 Task: Share a contact from Outlook and attach a specific file to the email.
Action: Mouse moved to (16, 98)
Screenshot: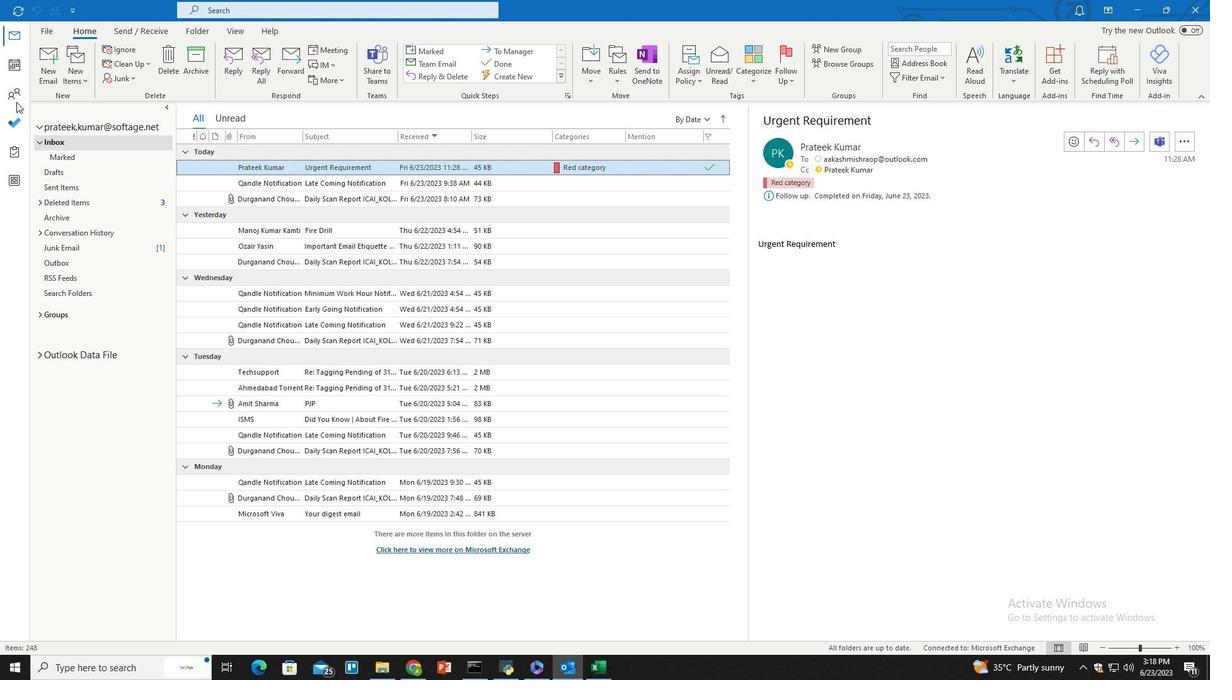 
Action: Mouse pressed left at (16, 98)
Screenshot: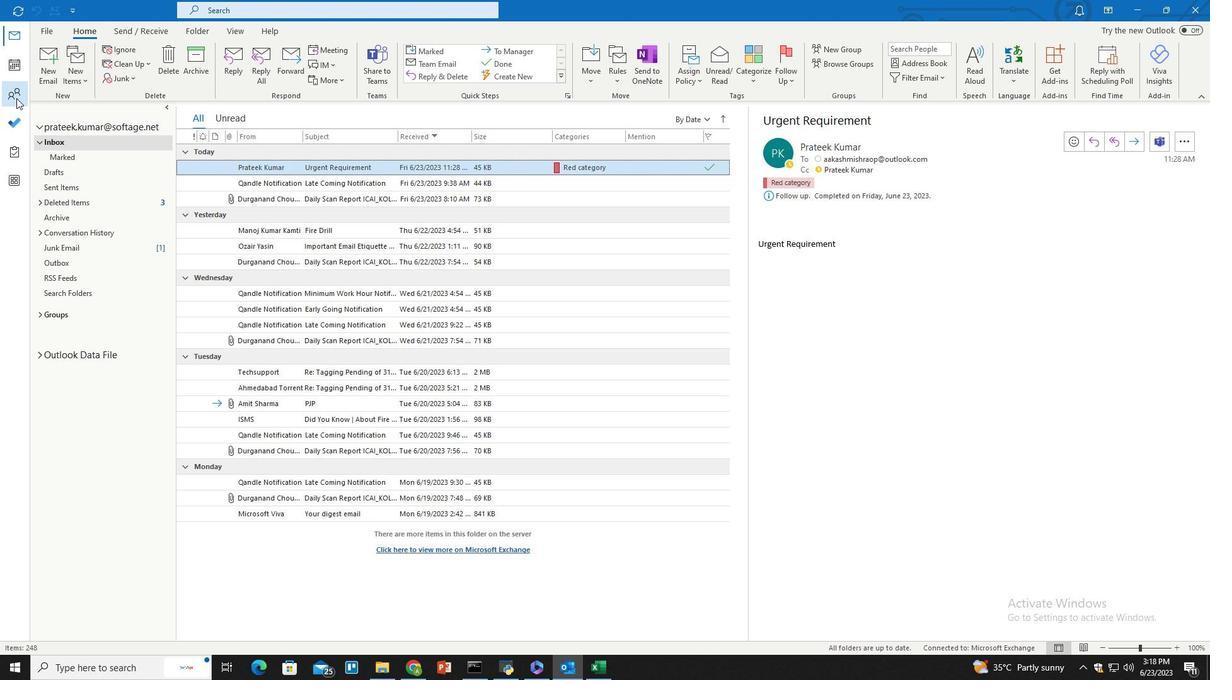 
Action: Mouse moved to (350, 247)
Screenshot: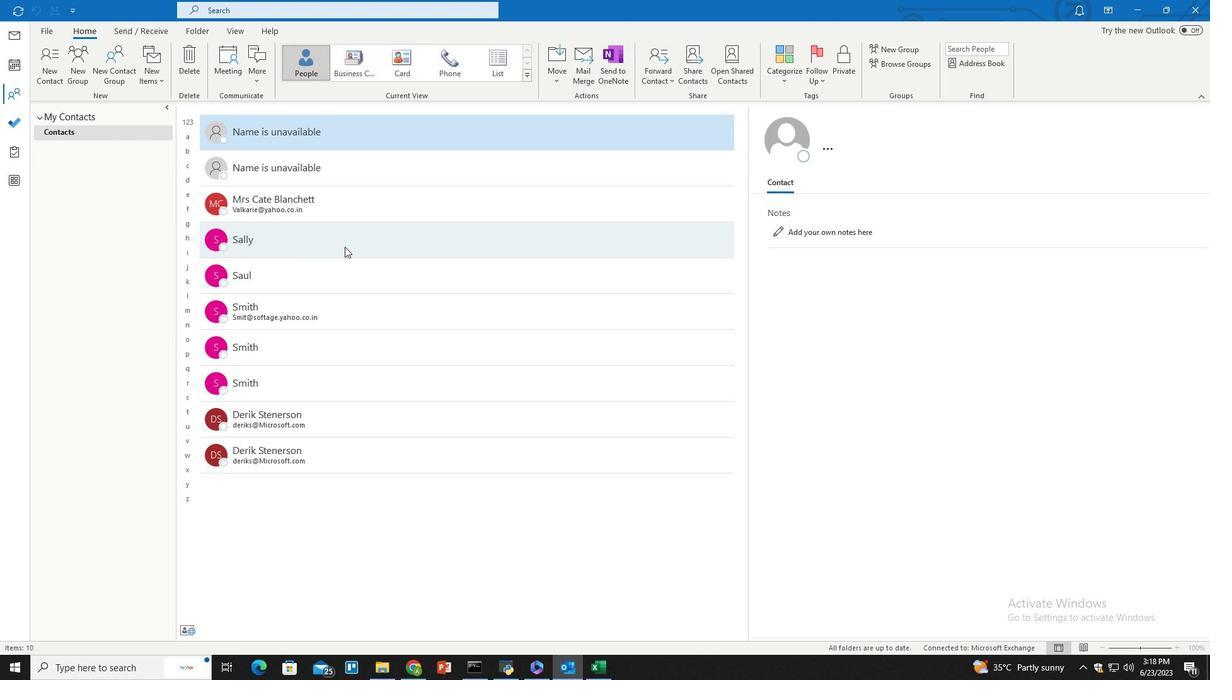 
Action: Mouse pressed left at (350, 247)
Screenshot: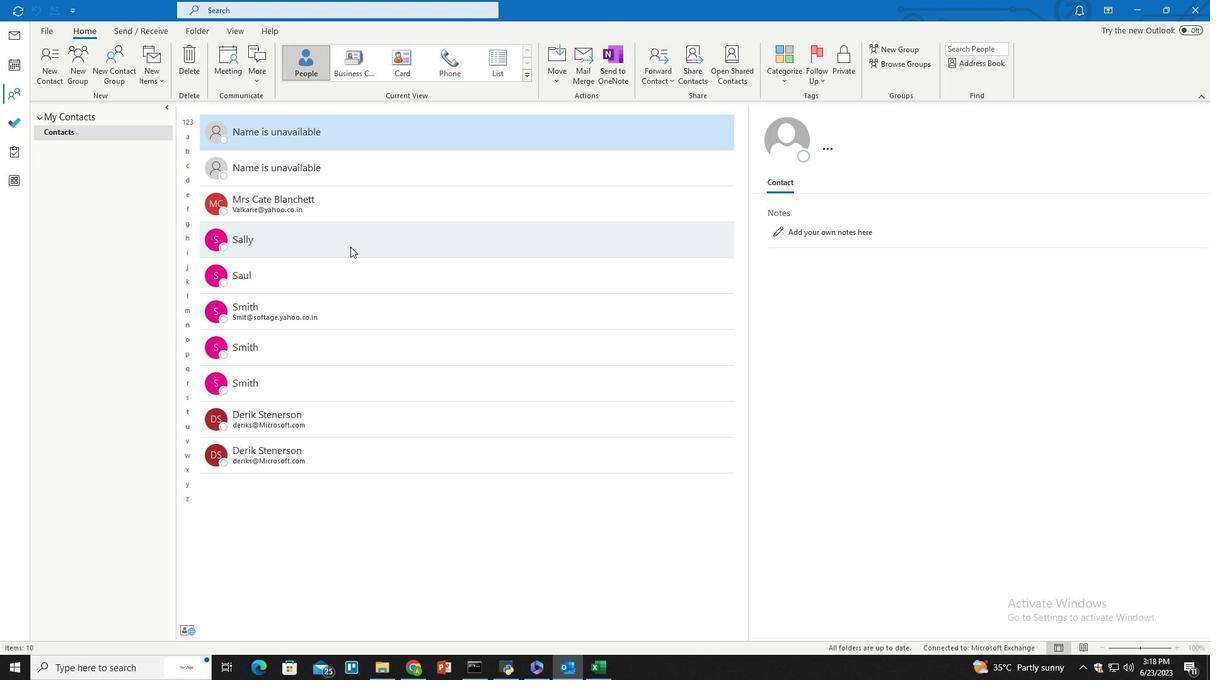 
Action: Mouse moved to (692, 76)
Screenshot: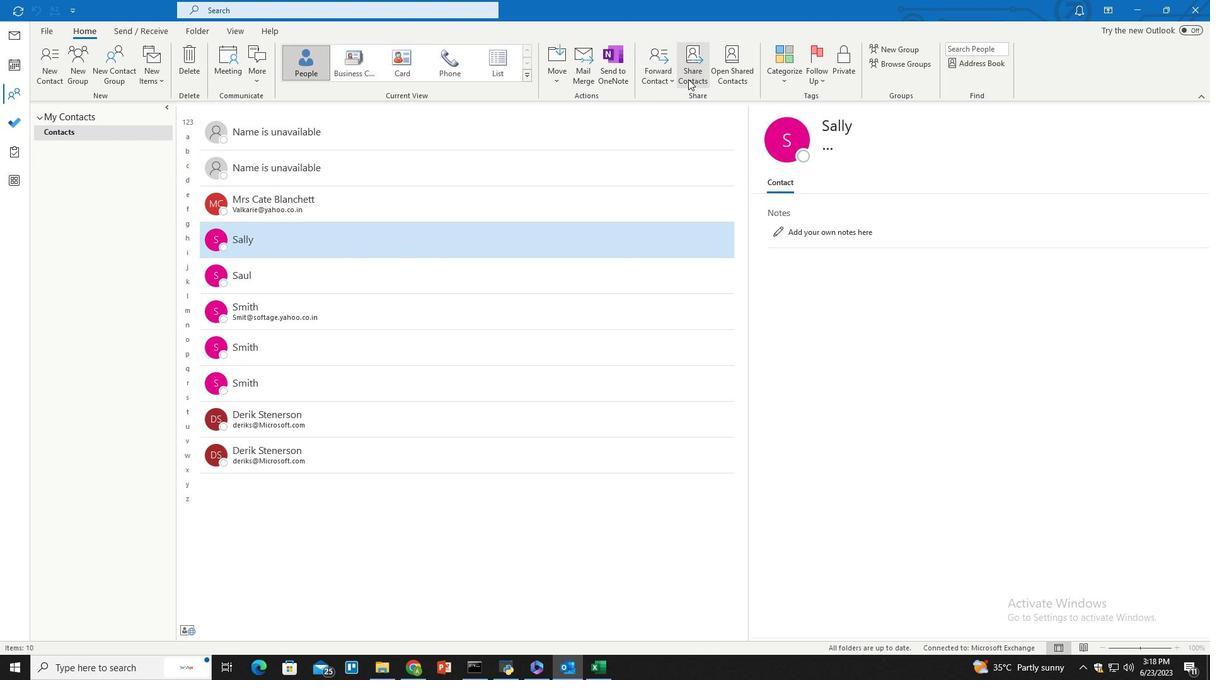 
Action: Mouse pressed left at (692, 76)
Screenshot: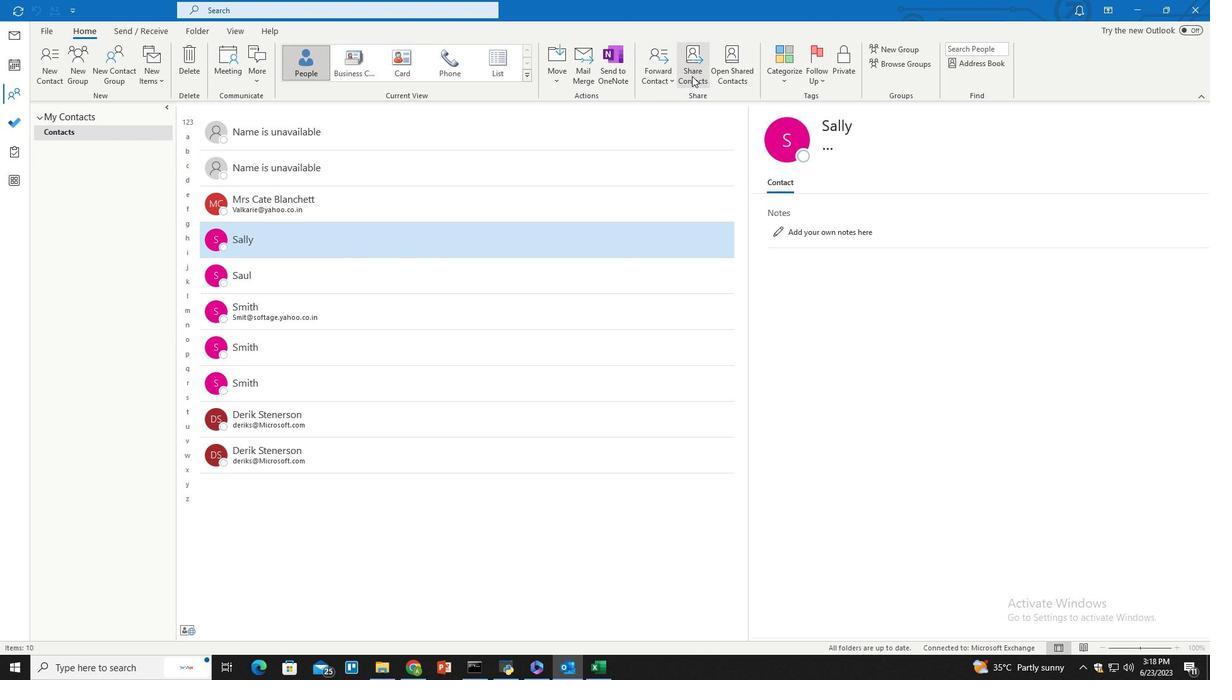 
Action: Mouse moved to (263, 301)
Screenshot: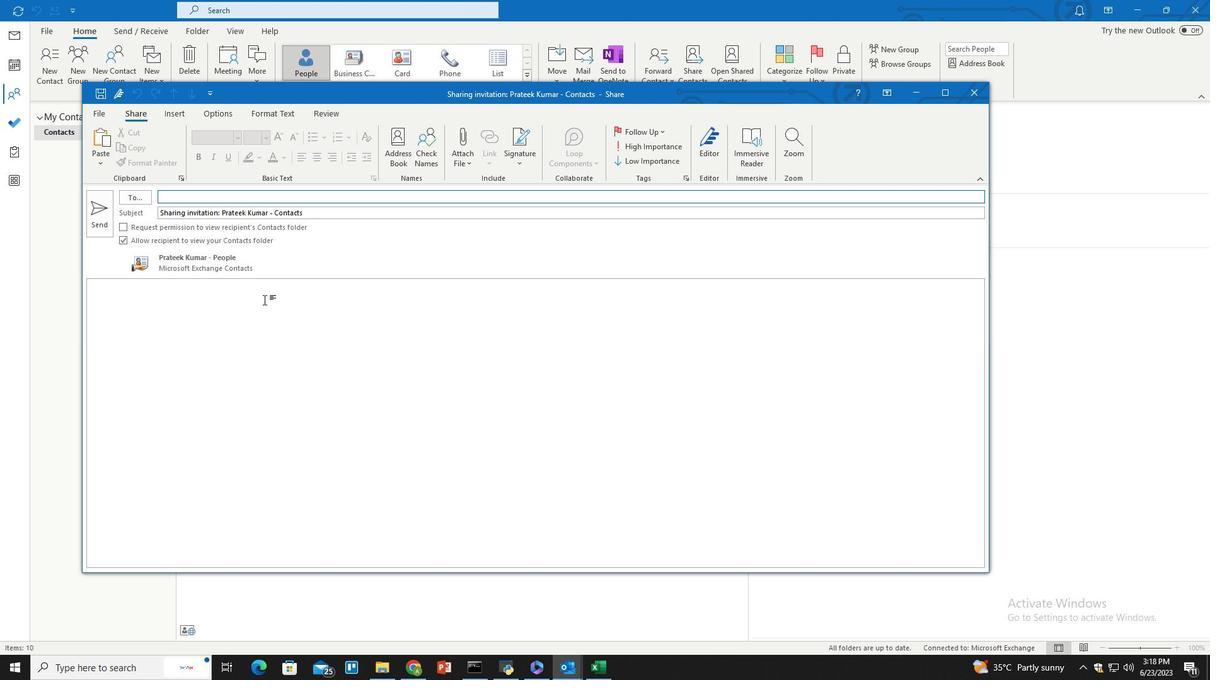
Action: Mouse pressed left at (263, 301)
Screenshot: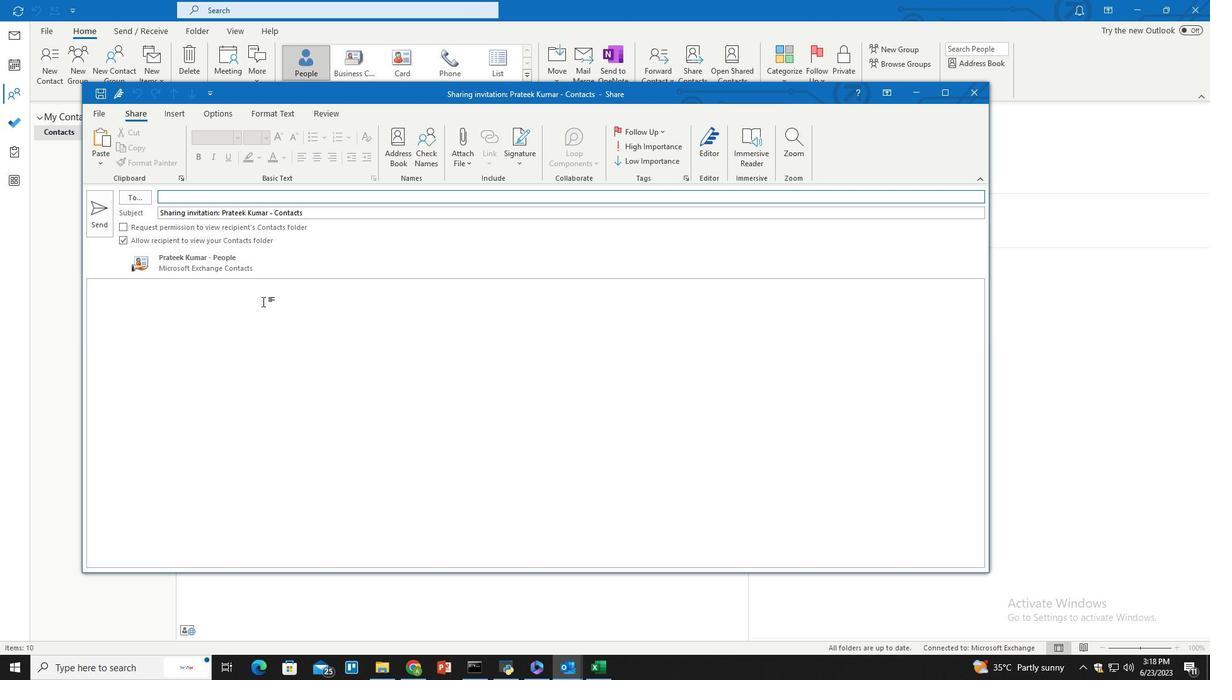 
Action: Key pressed ctrl+V
Screenshot: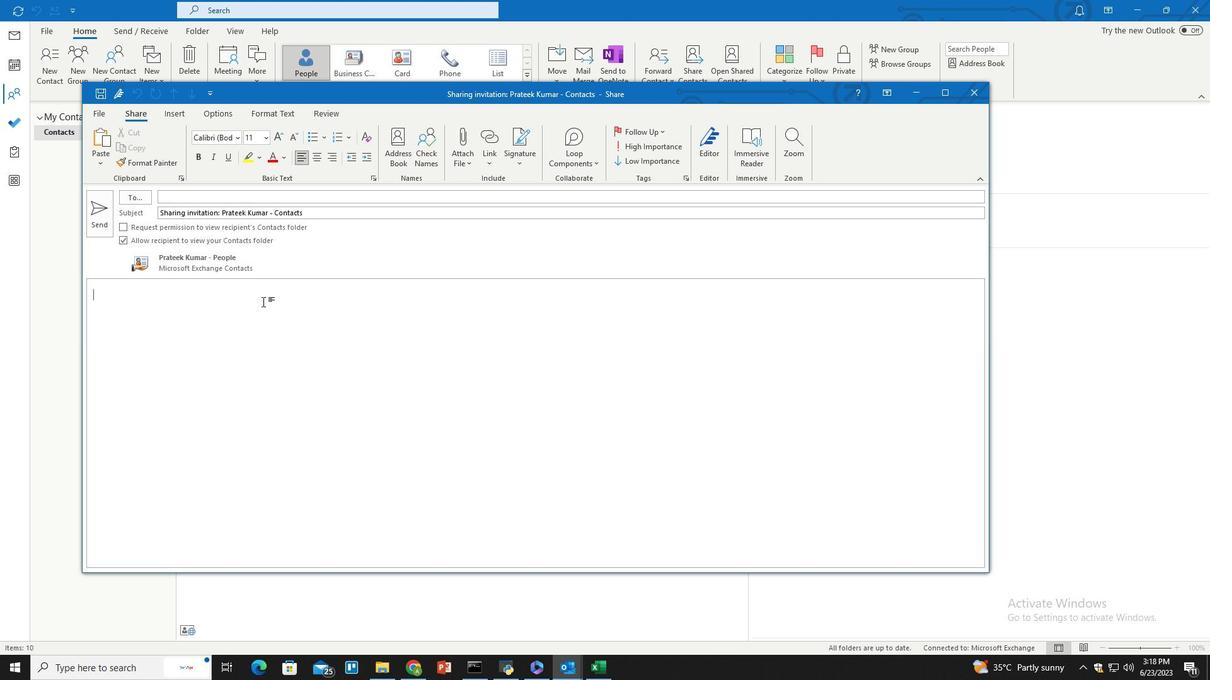 
Action: Mouse moved to (253, 199)
Screenshot: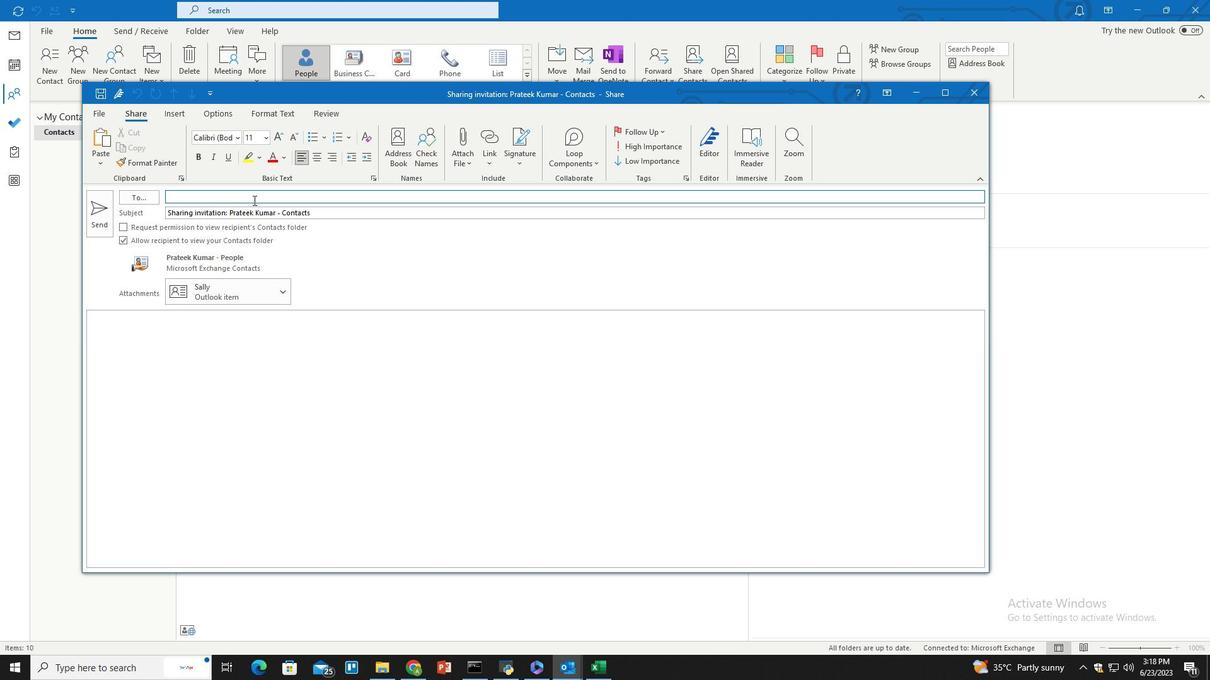
Action: Mouse pressed left at (253, 199)
Screenshot: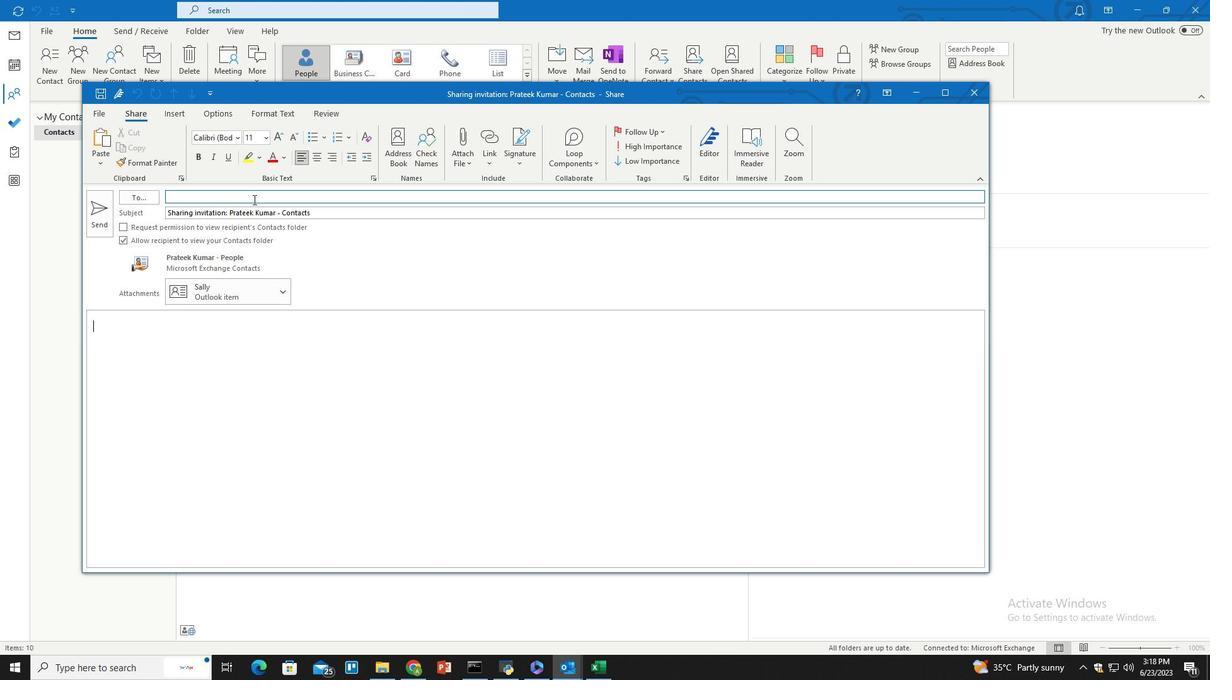 
Action: Key pressed <Key.caps_lock>P<Key.caps_lock>aul<Key.caps_lock>H<Key.caps_lock>udson<Key.shift>@yahoo.co.in
Screenshot: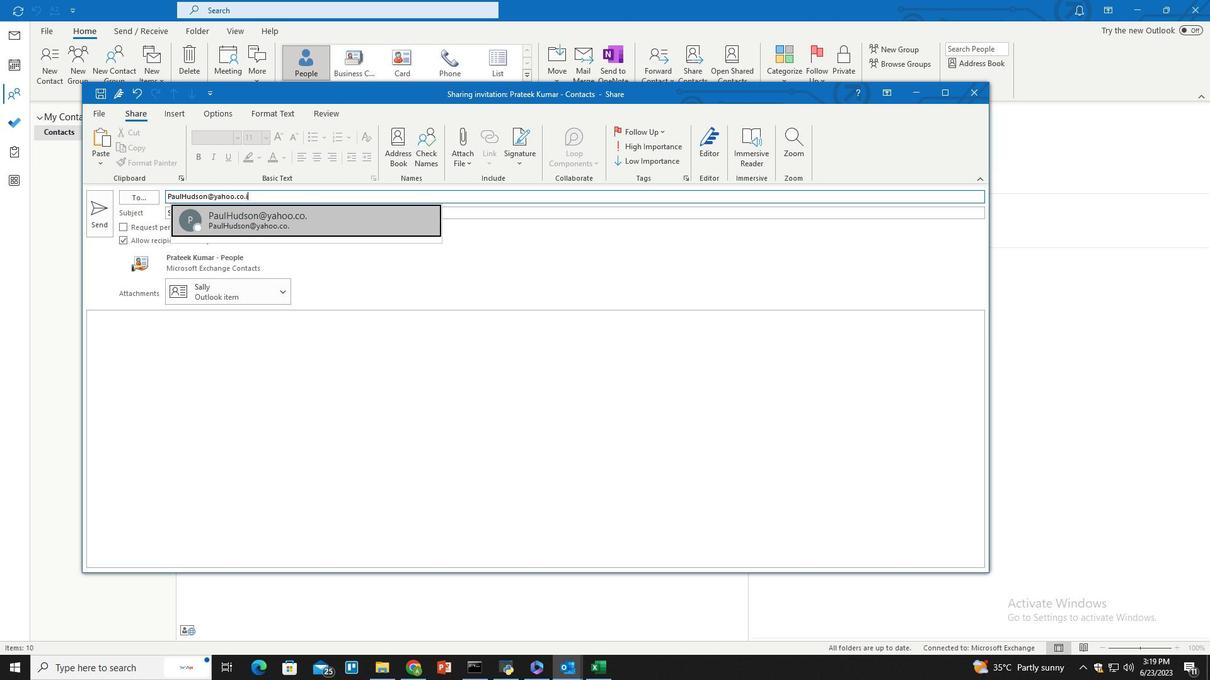 
Action: Mouse moved to (264, 214)
Screenshot: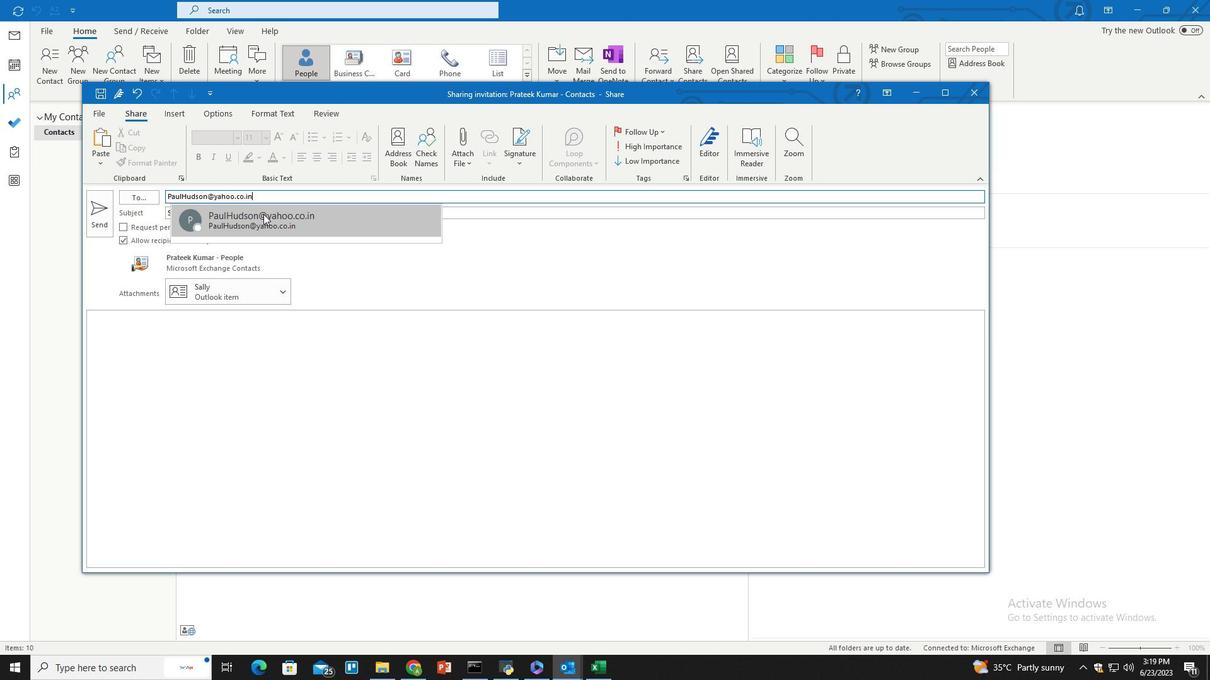 
Action: Mouse pressed left at (264, 214)
Screenshot: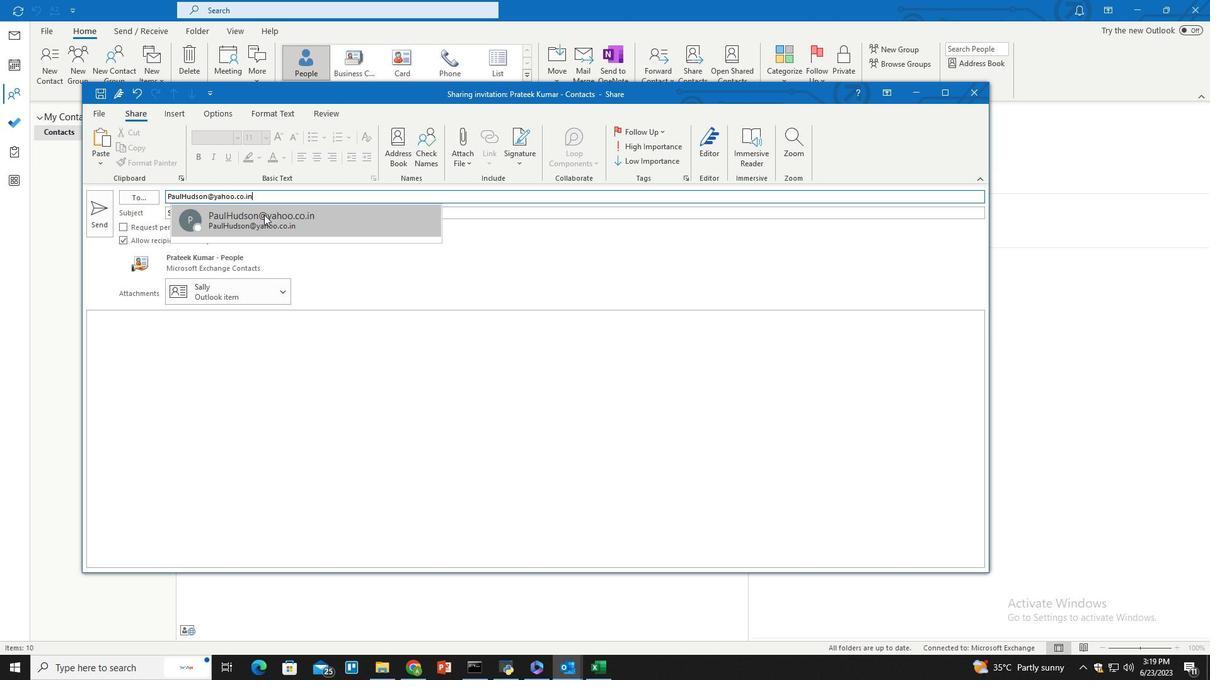 
Action: Mouse moved to (206, 337)
Screenshot: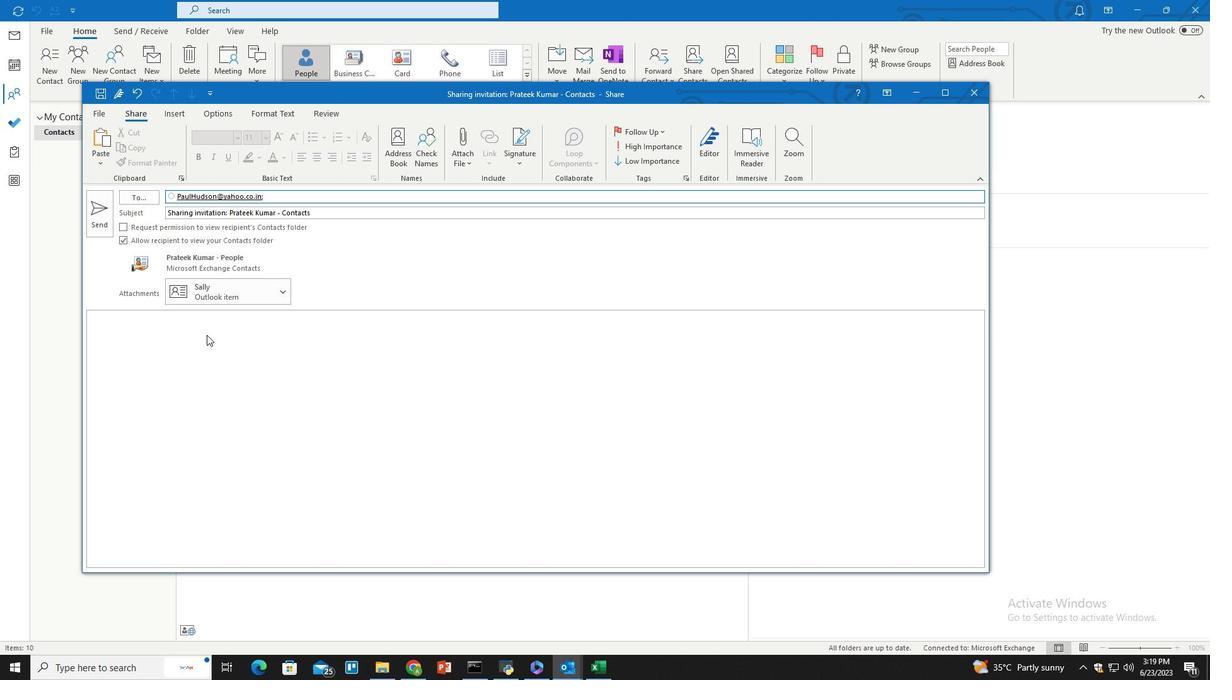 
Action: Mouse pressed left at (206, 337)
Screenshot: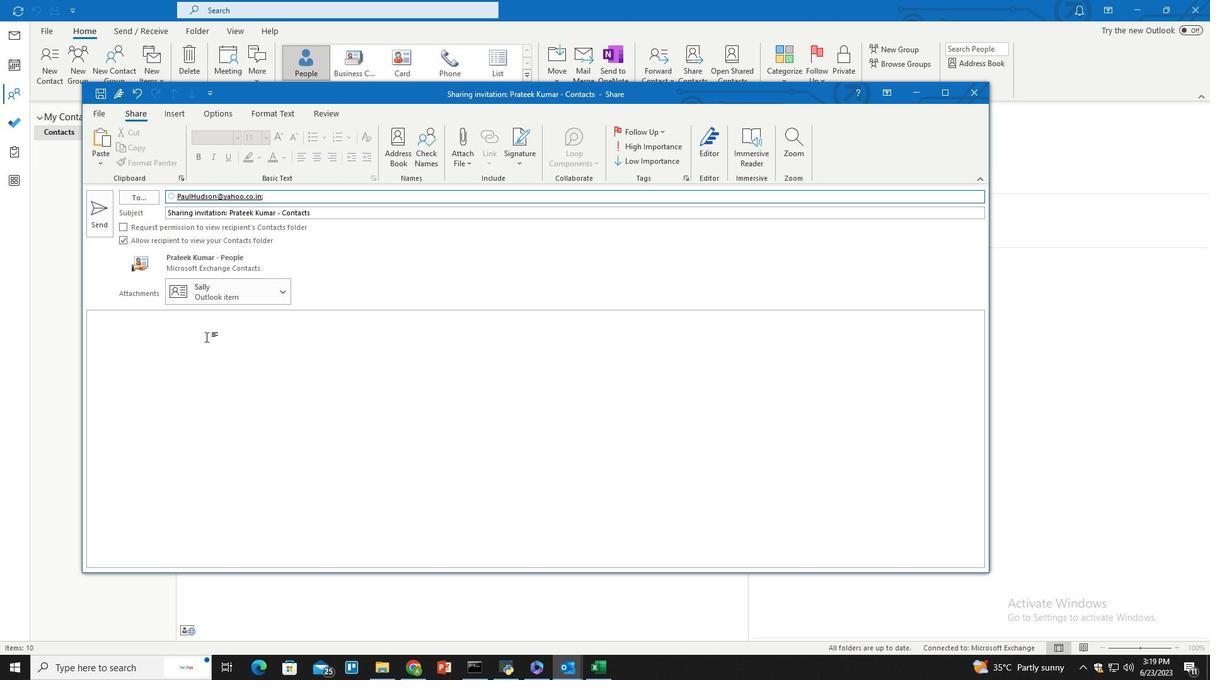 
Action: Mouse moved to (174, 115)
Screenshot: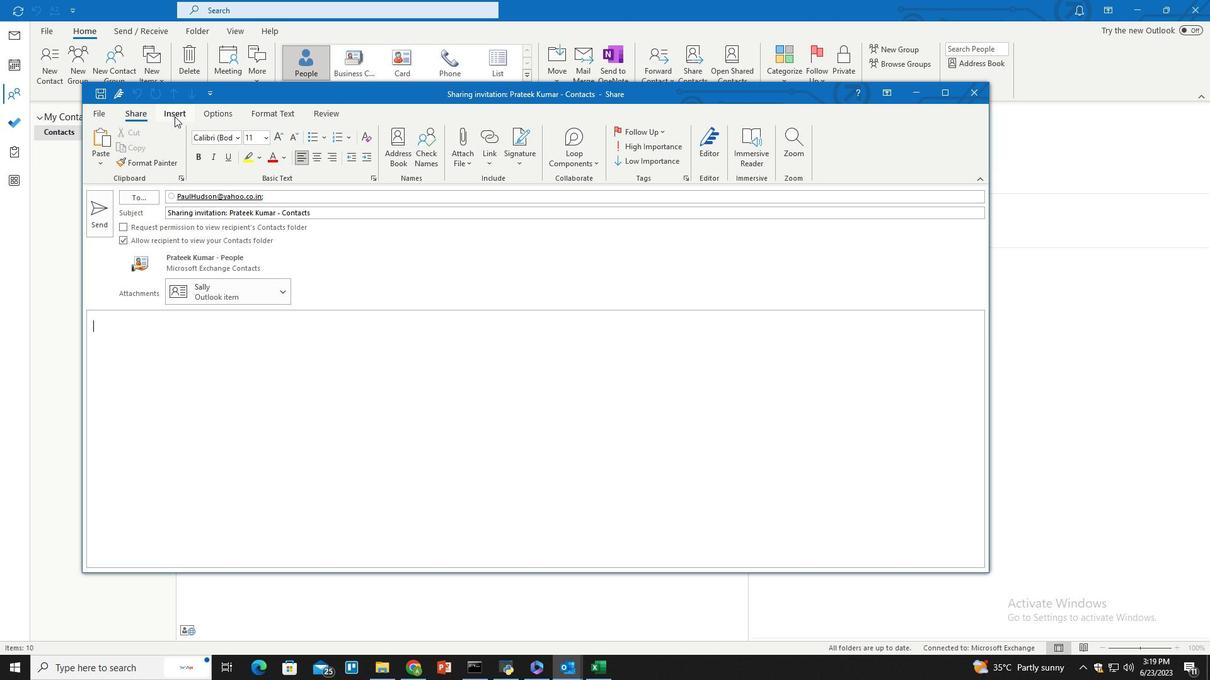 
Action: Mouse pressed left at (174, 115)
Screenshot: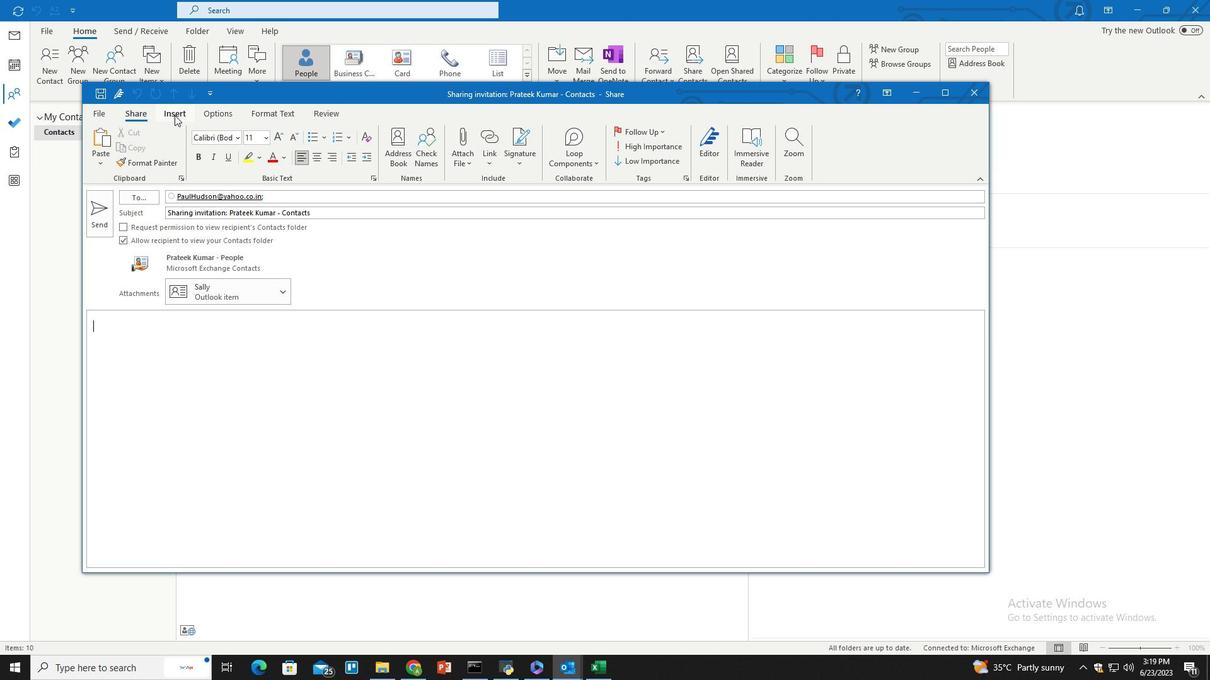 
Action: Mouse moved to (106, 136)
Screenshot: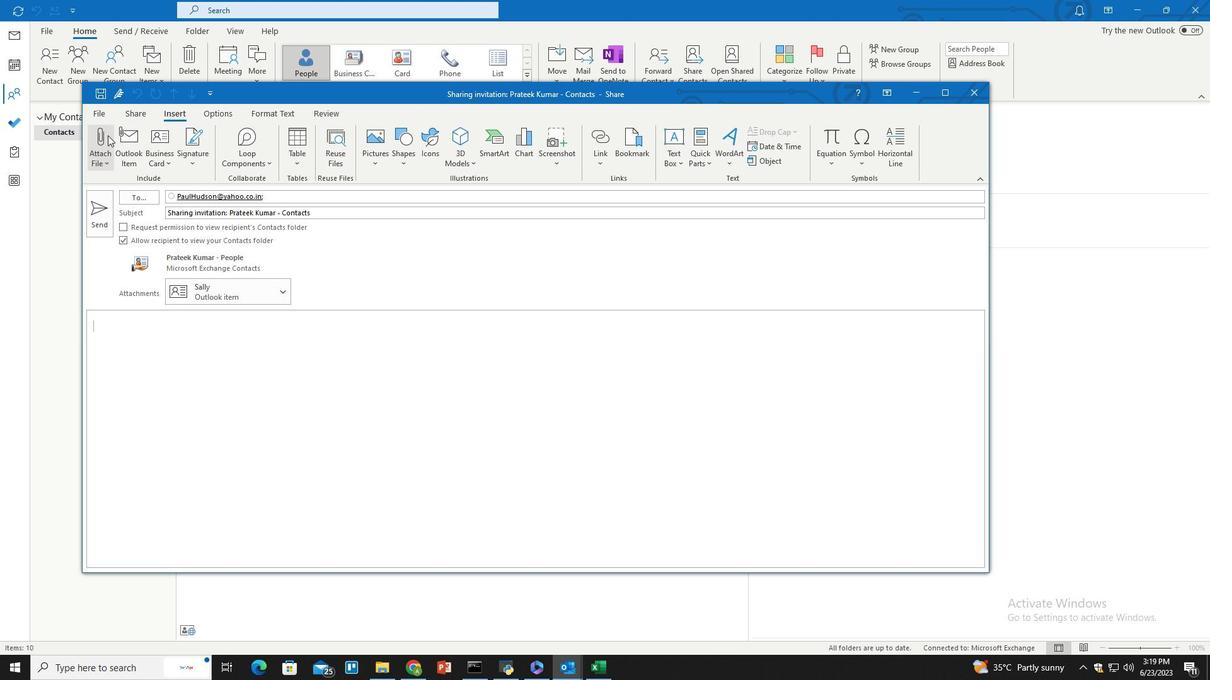 
Action: Mouse pressed left at (106, 136)
Screenshot: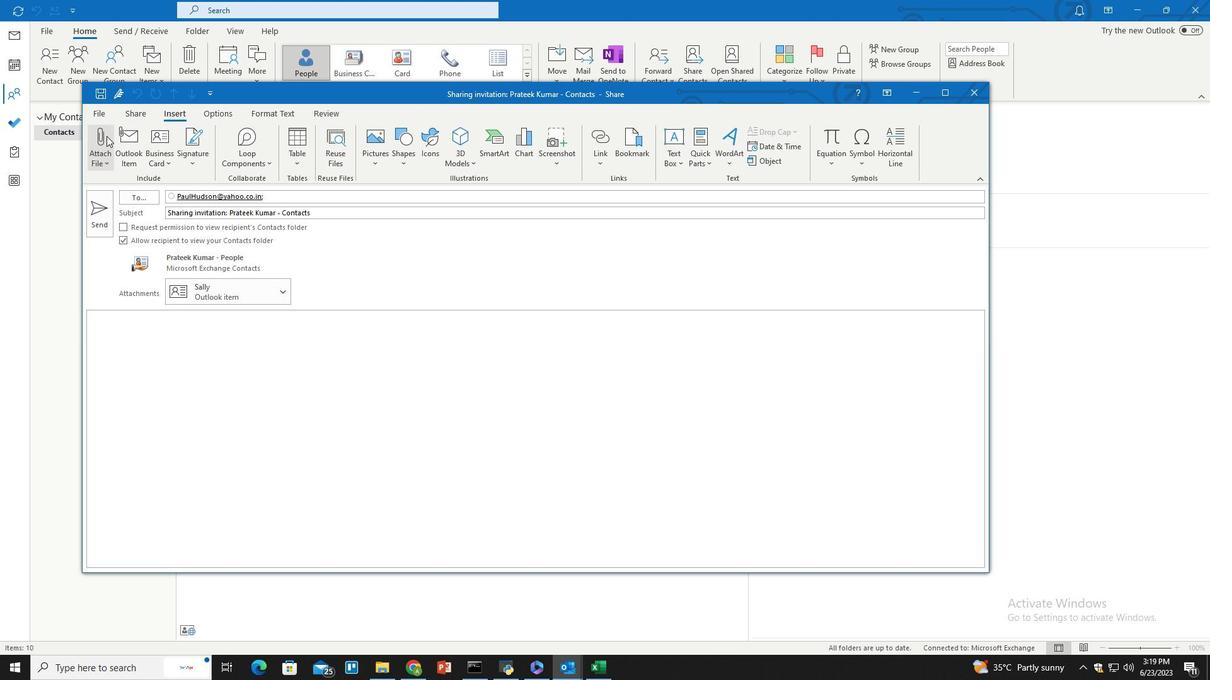 
Action: Mouse moved to (154, 552)
Screenshot: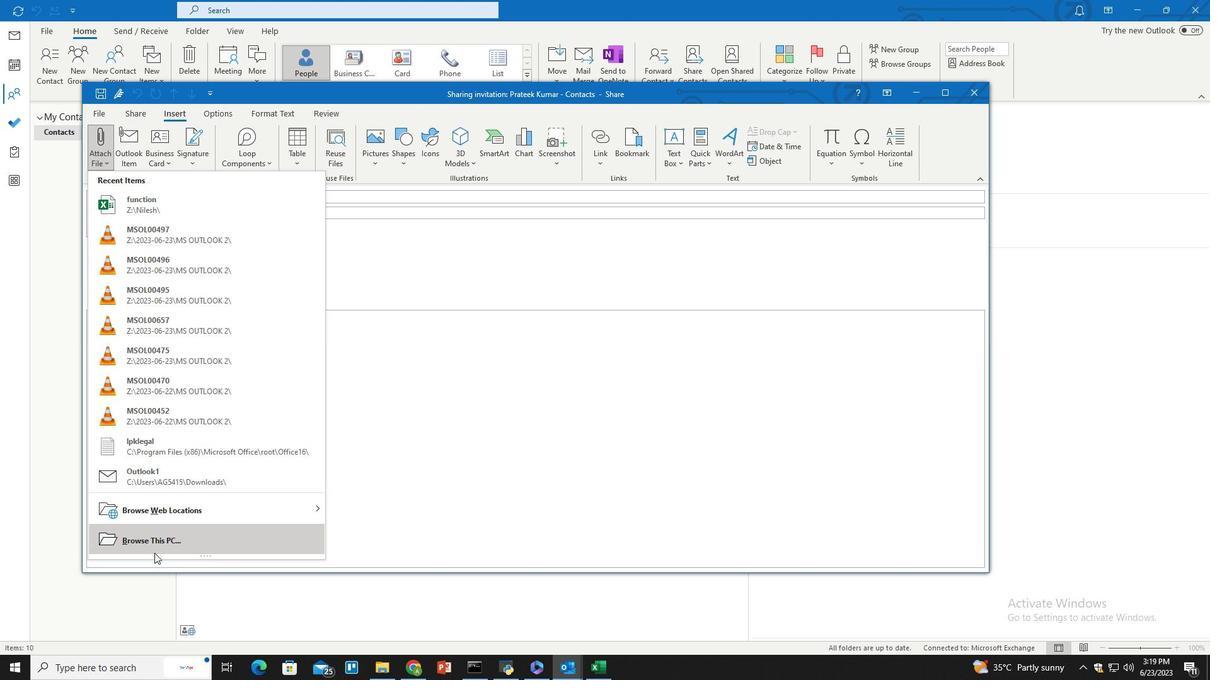 
Action: Mouse pressed left at (154, 552)
Screenshot: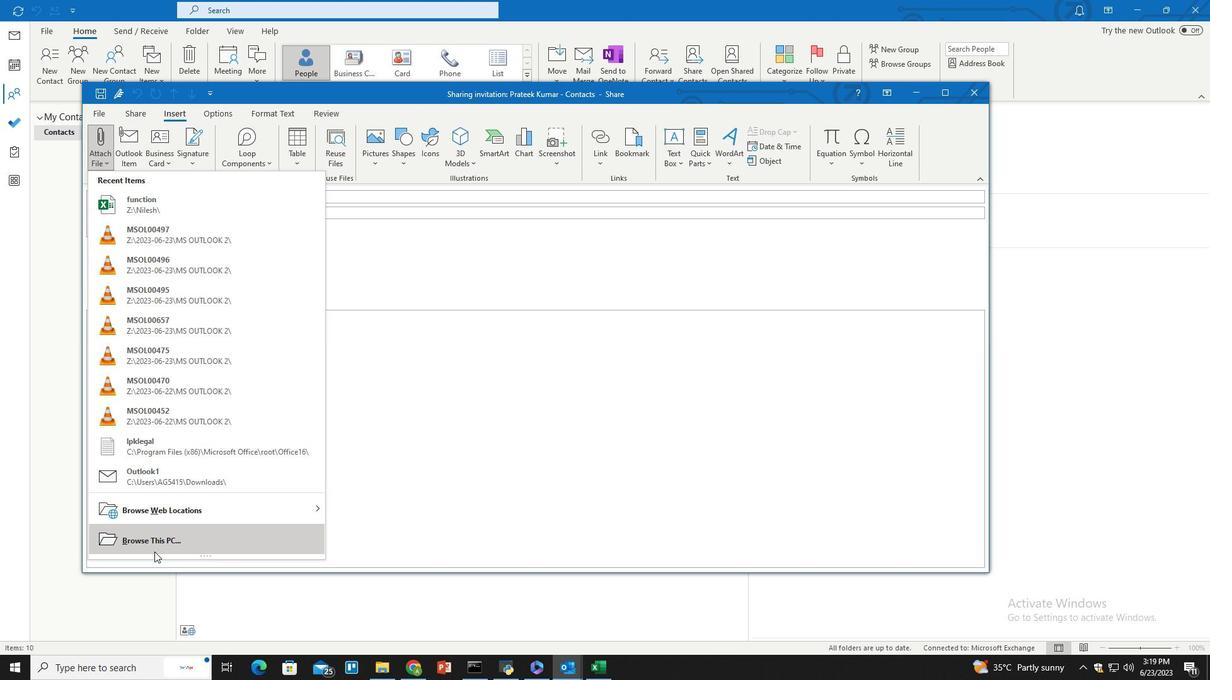 
Action: Mouse moved to (153, 233)
Screenshot: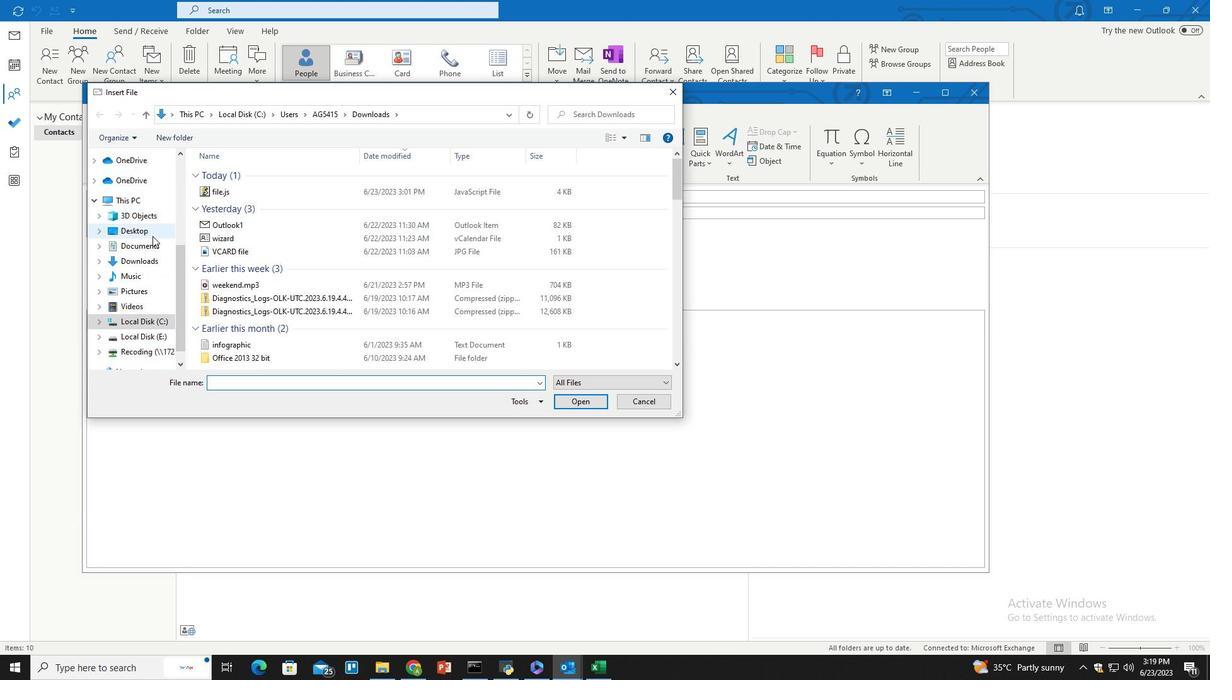
Action: Mouse pressed left at (153, 233)
Screenshot: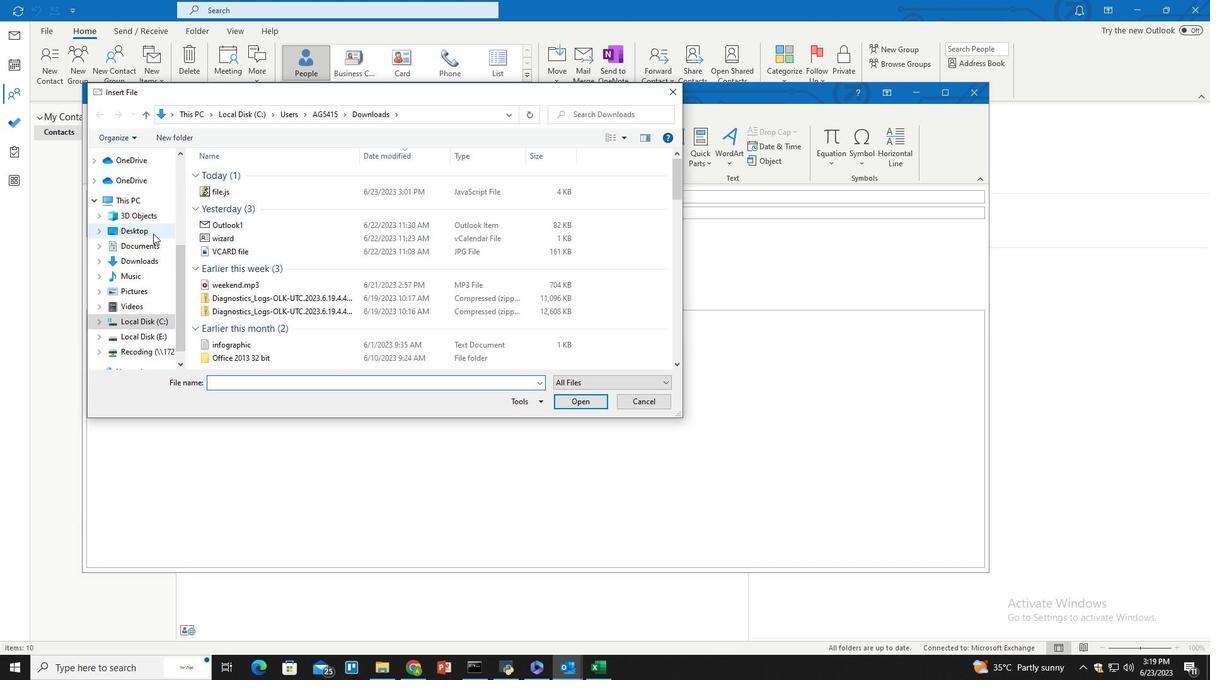 
Action: Mouse moved to (230, 176)
Screenshot: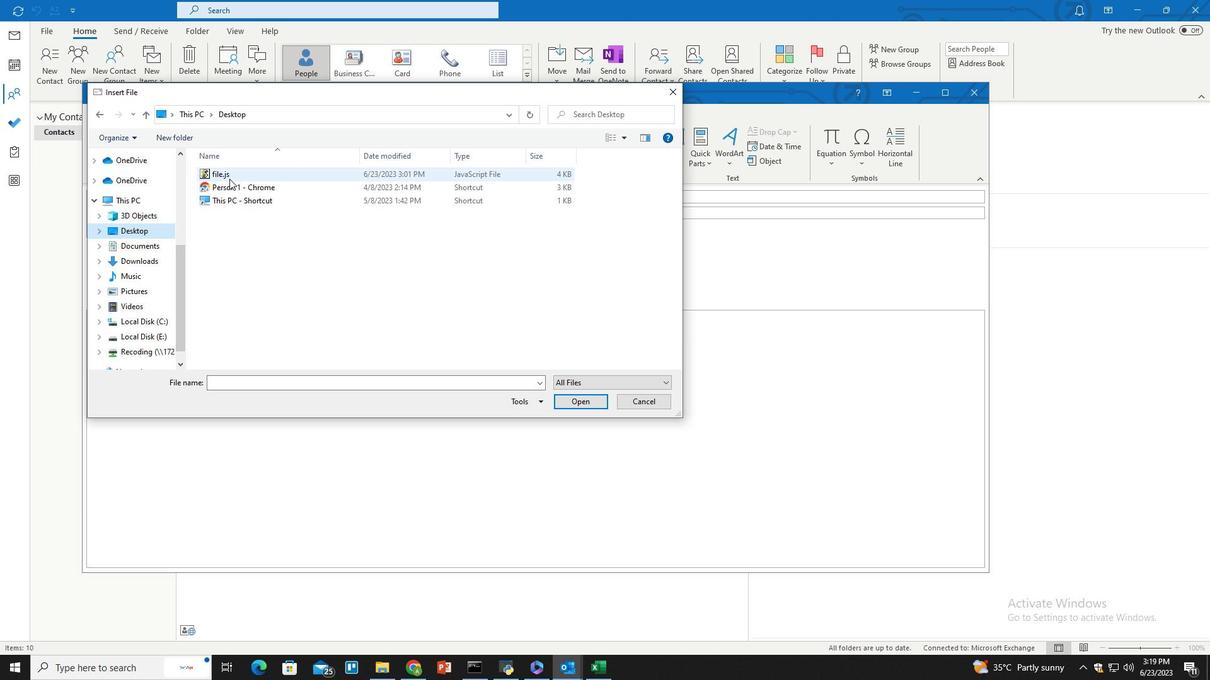 
Action: Mouse pressed left at (230, 176)
Screenshot: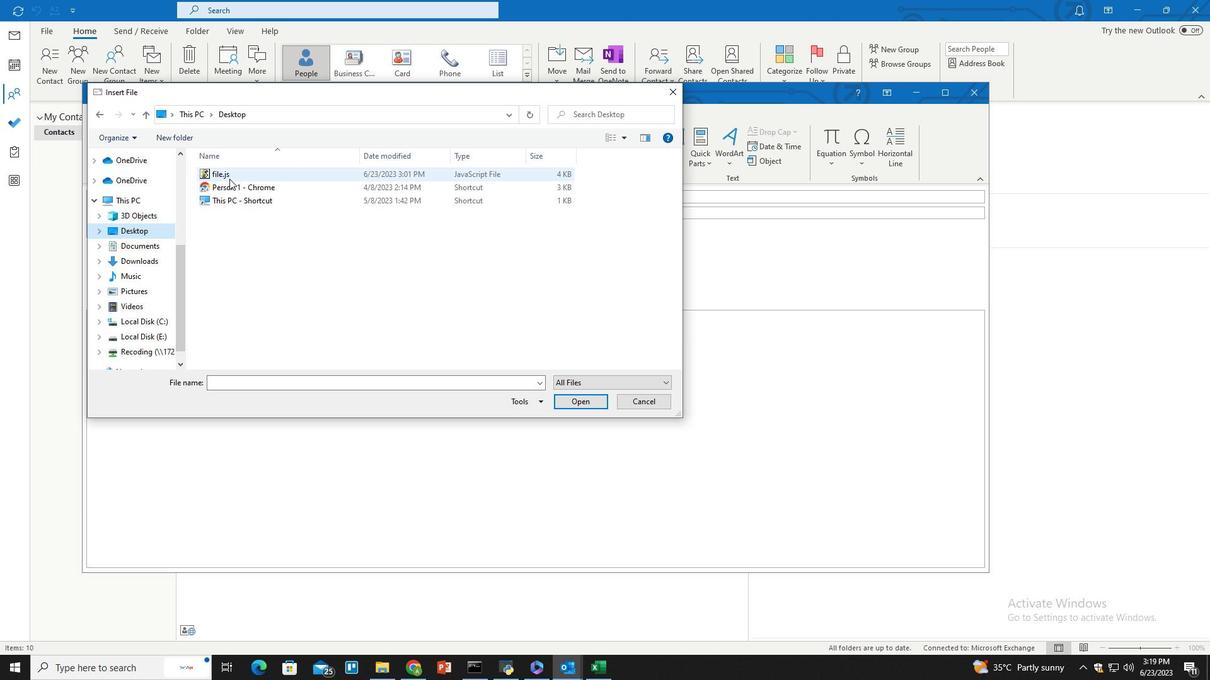 
Action: Mouse pressed left at (230, 176)
Screenshot: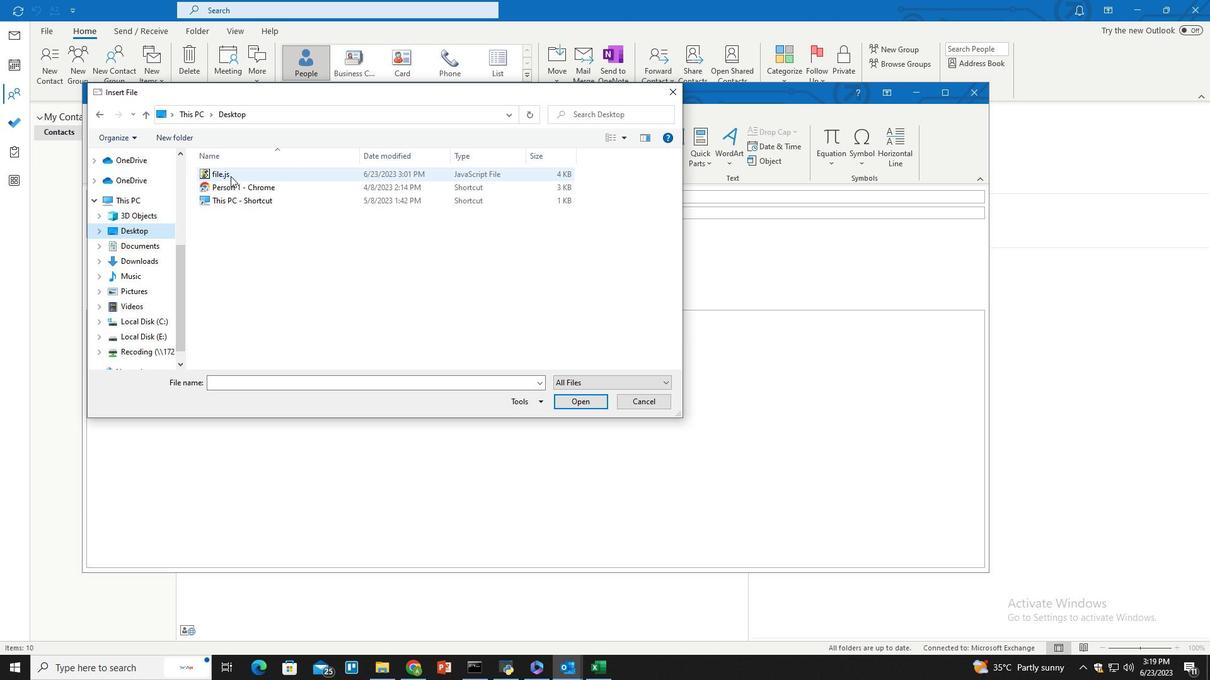 
Action: Mouse moved to (108, 218)
Screenshot: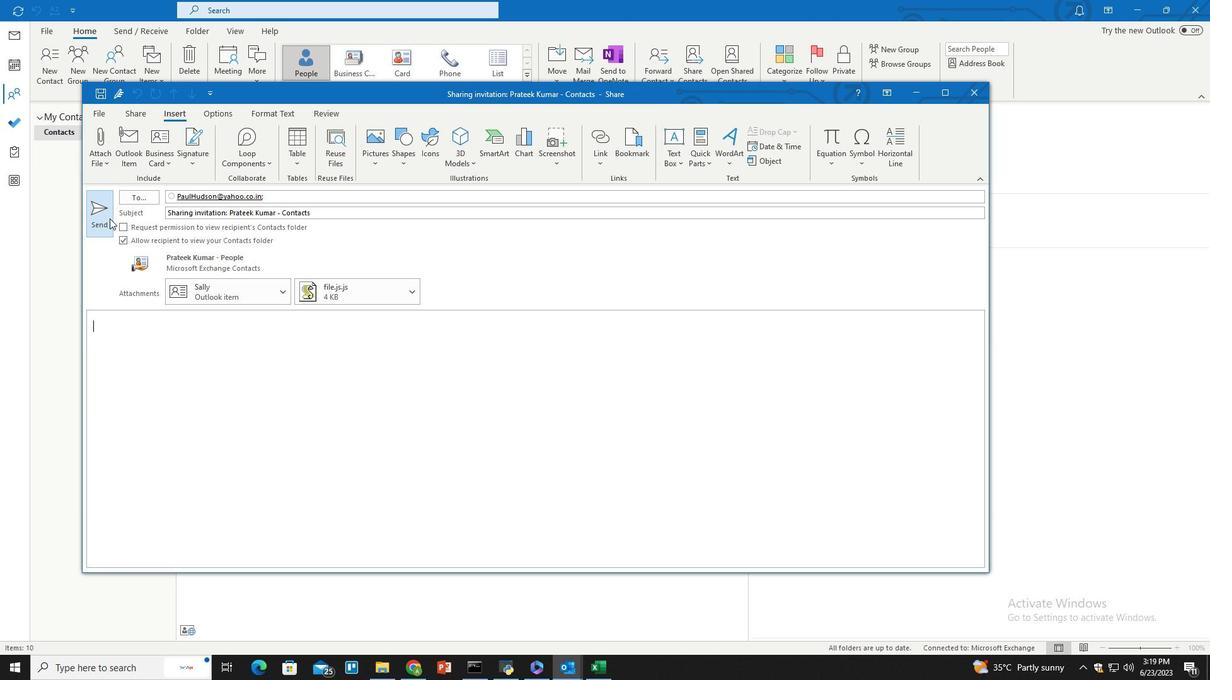 
Action: Mouse pressed left at (108, 218)
Screenshot: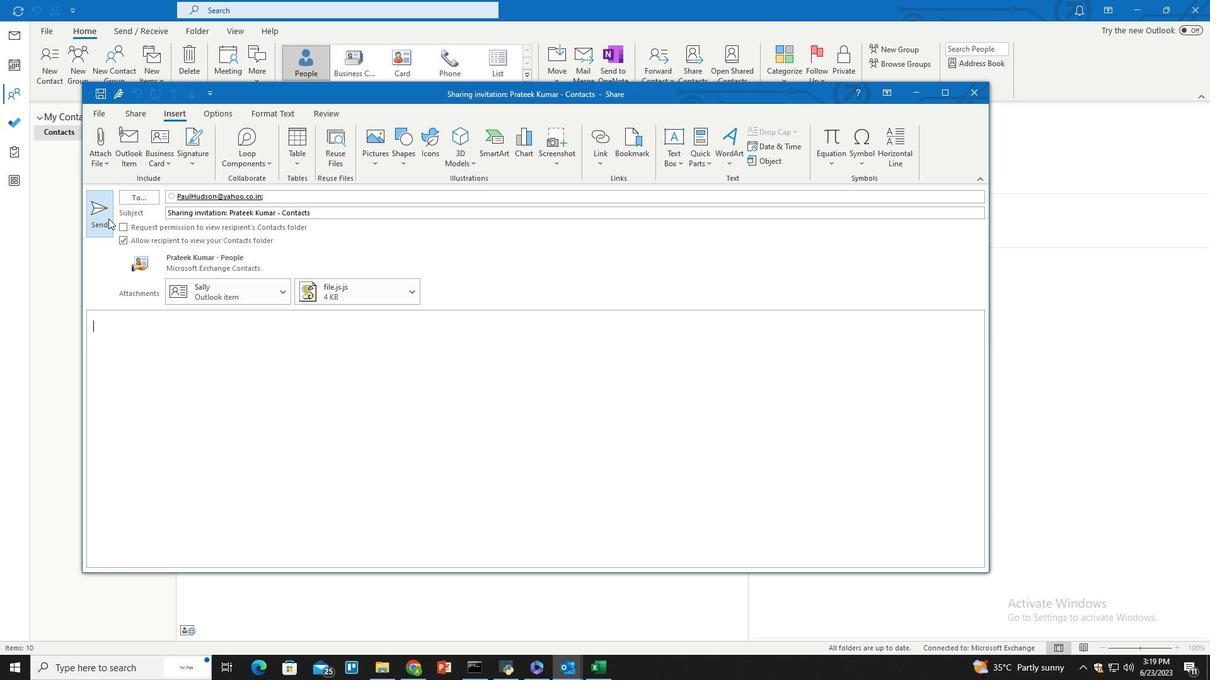 
Action: Mouse moved to (482, 365)
Screenshot: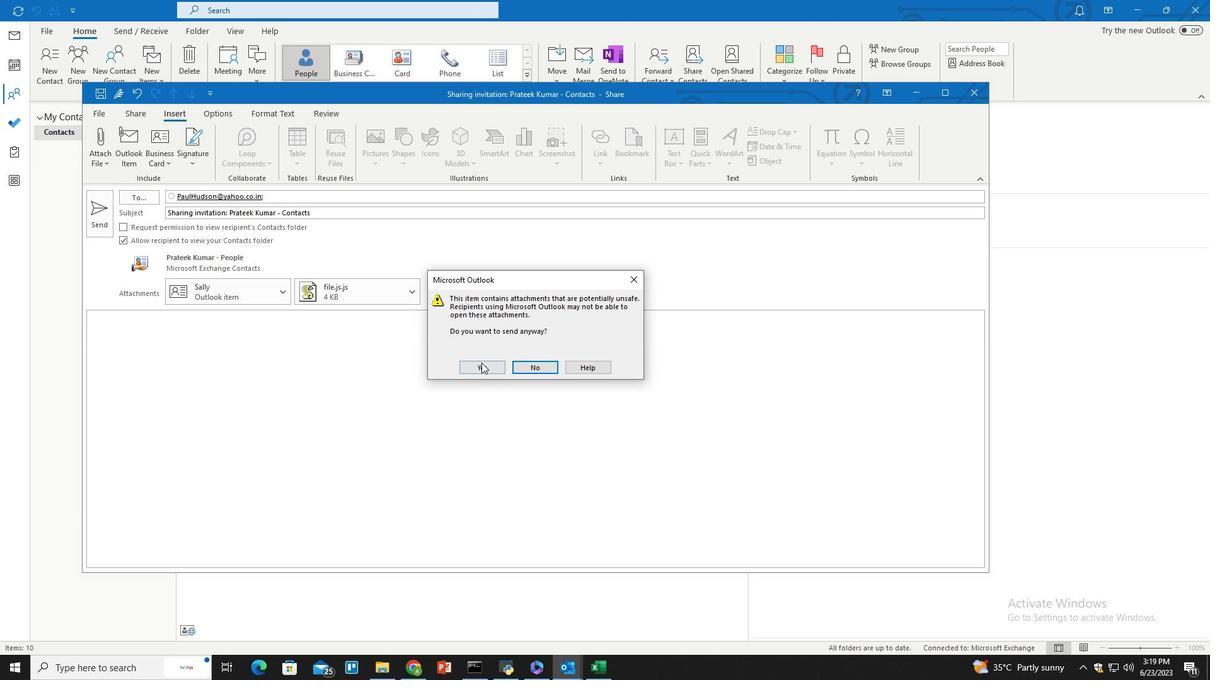 
Action: Mouse pressed left at (482, 365)
Screenshot: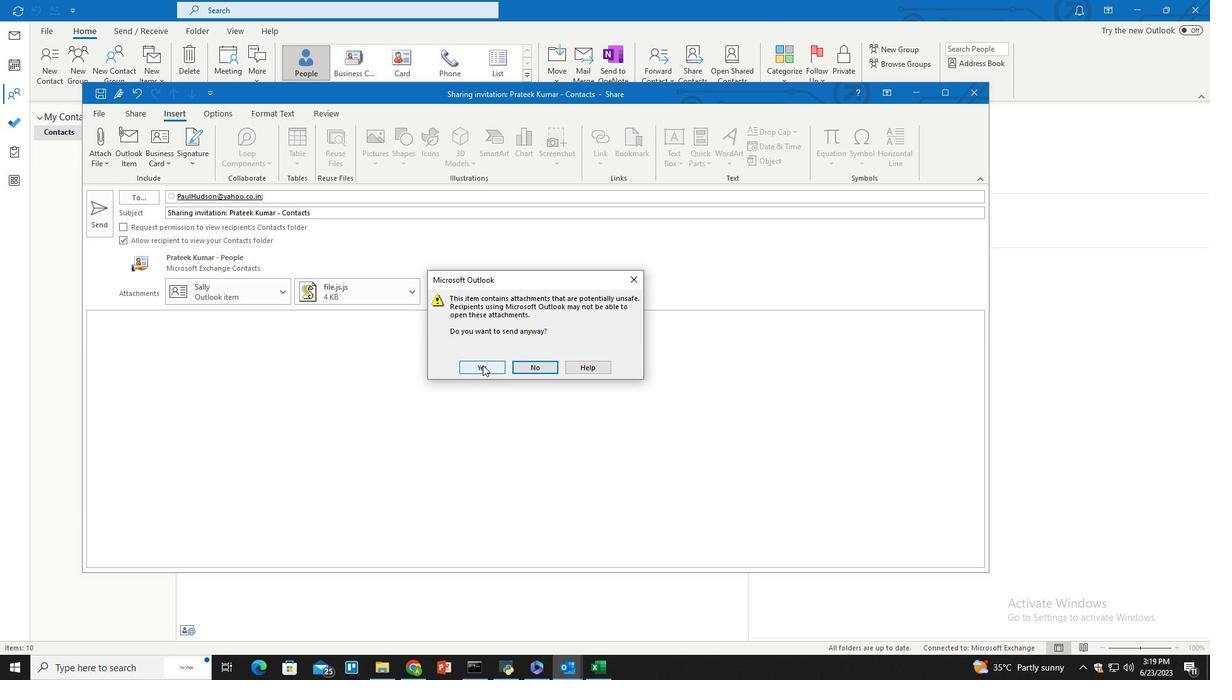 
Action: Mouse moved to (568, 359)
Screenshot: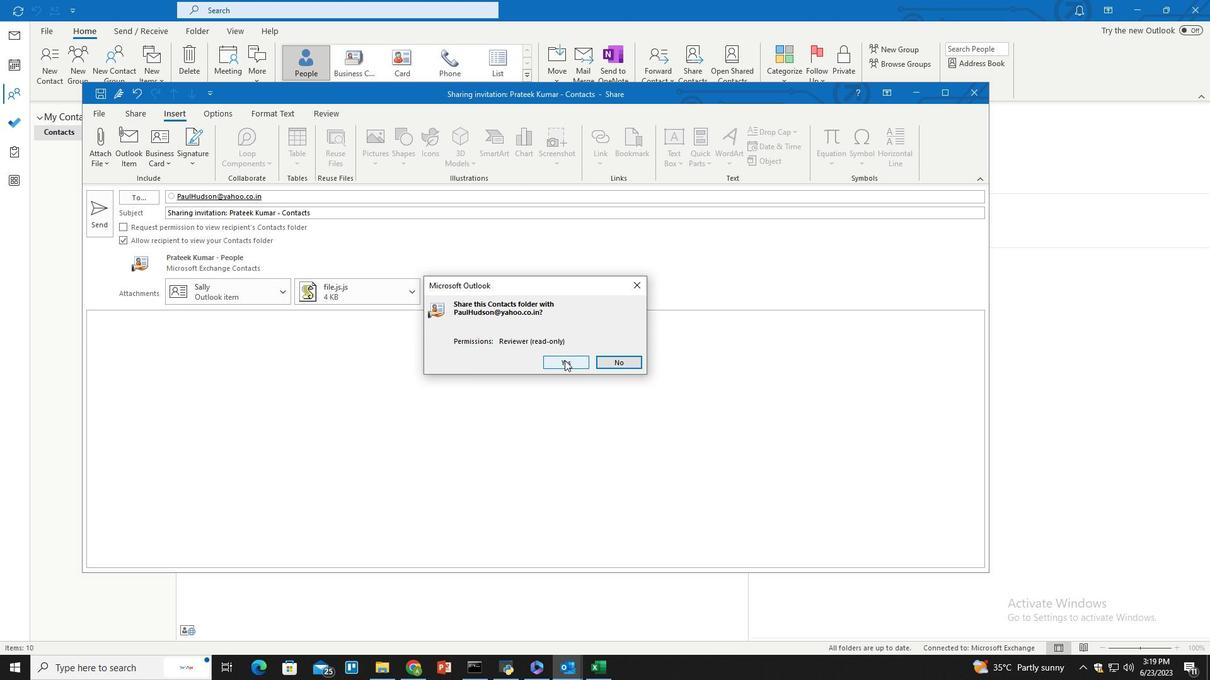
Action: Mouse pressed left at (568, 359)
Screenshot: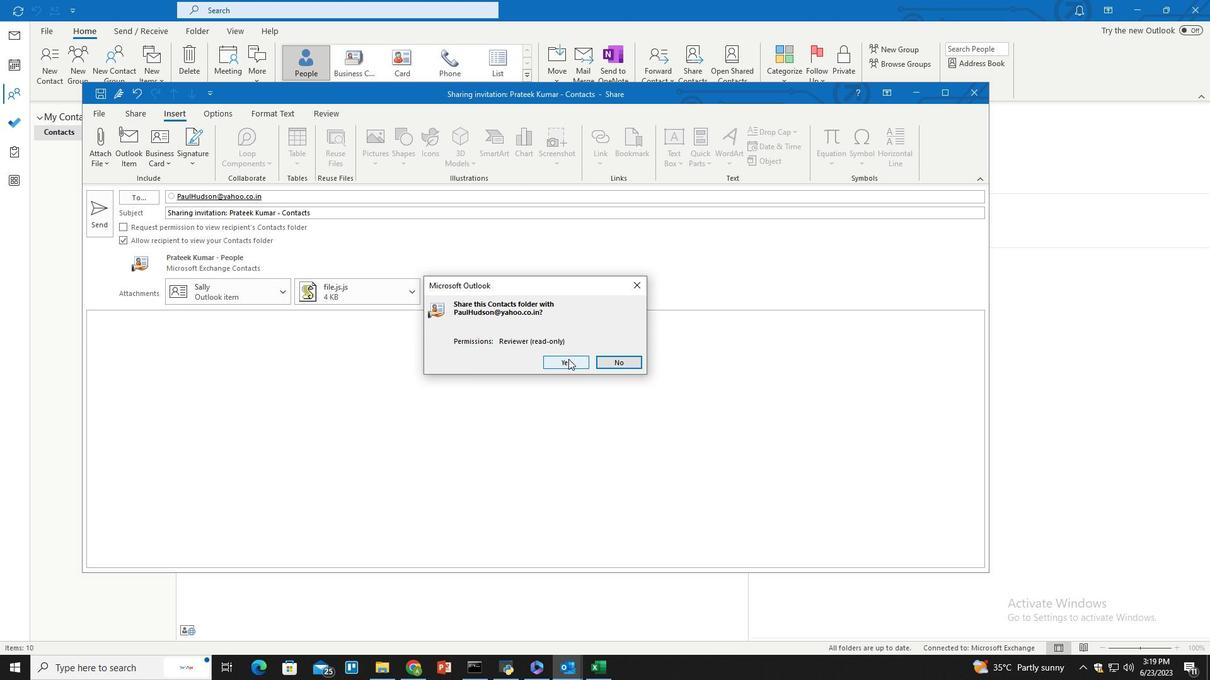 
Action: Mouse moved to (543, 388)
Screenshot: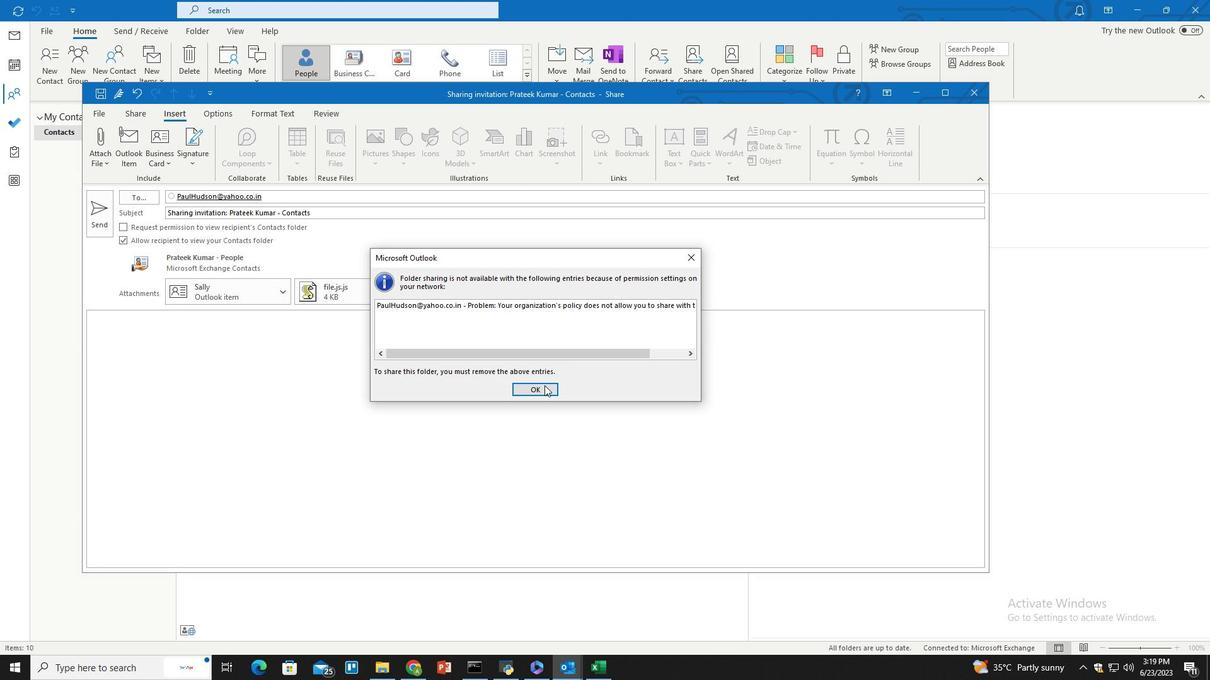 
Action: Mouse pressed left at (543, 388)
Screenshot: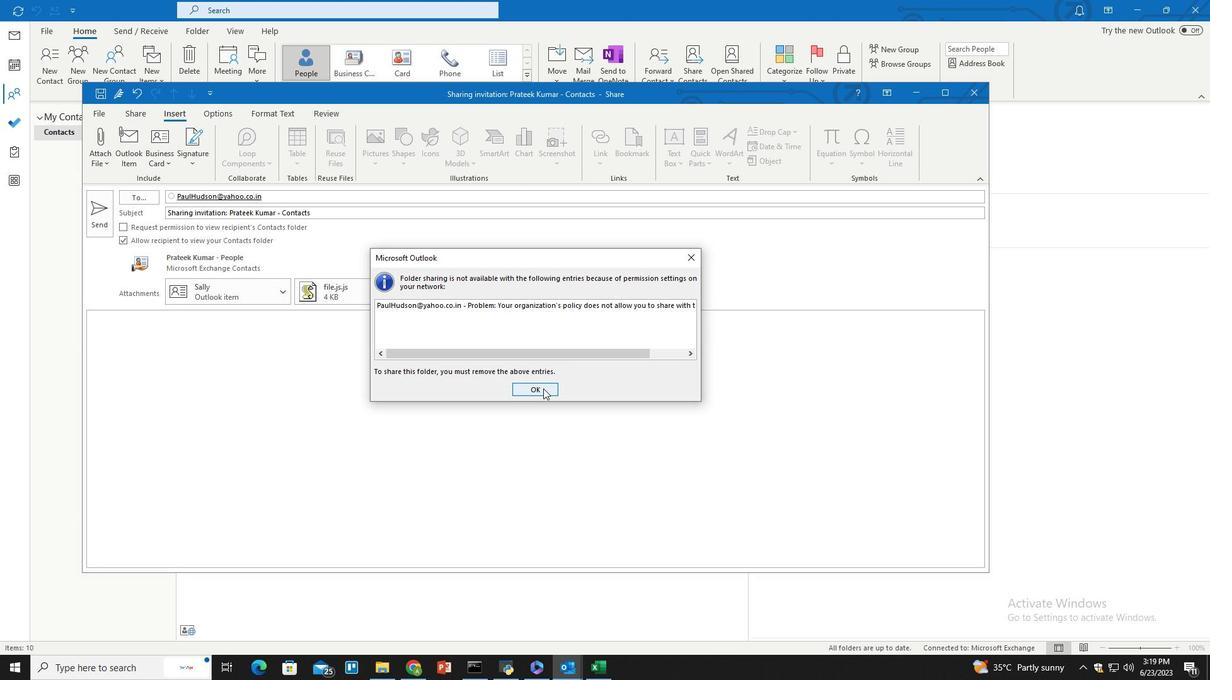 
